 Task: Use the formula "FACT" in spreadsheet "Project portfolio".
Action: Mouse pressed left at (563, 376)
Screenshot: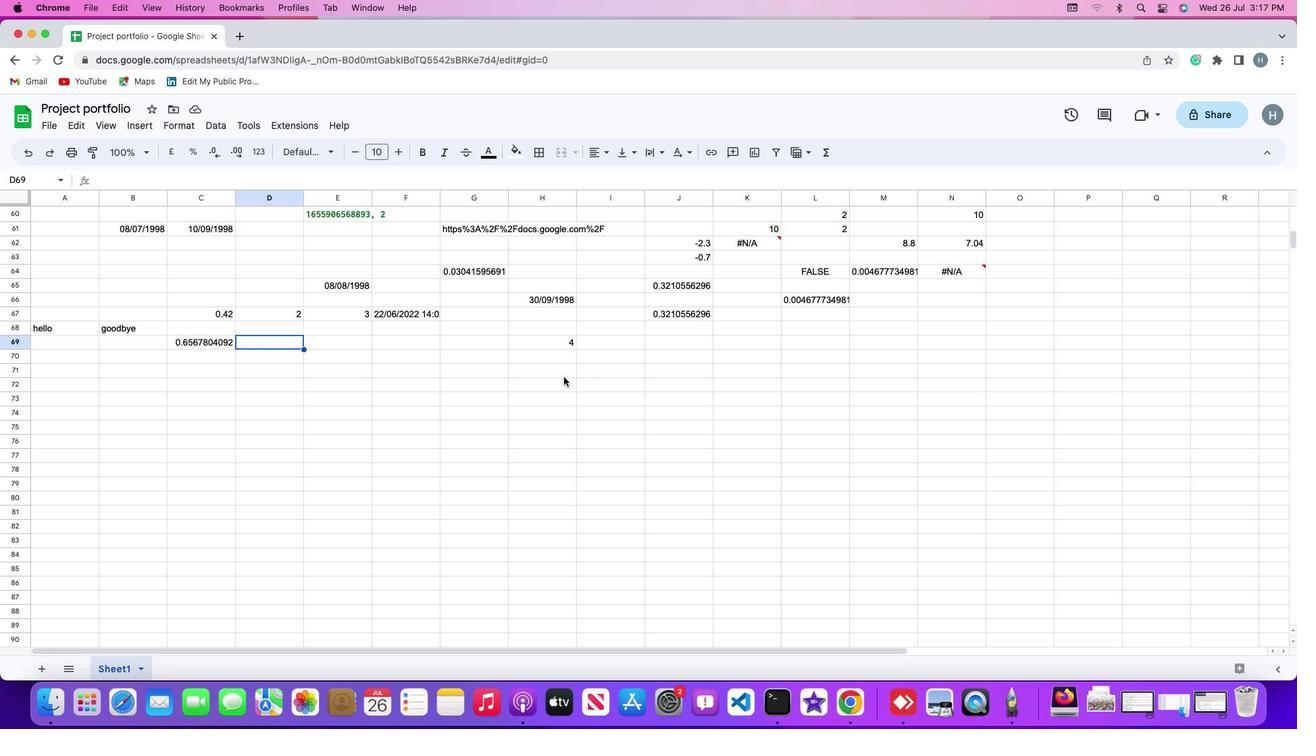 
Action: Mouse moved to (551, 364)
Screenshot: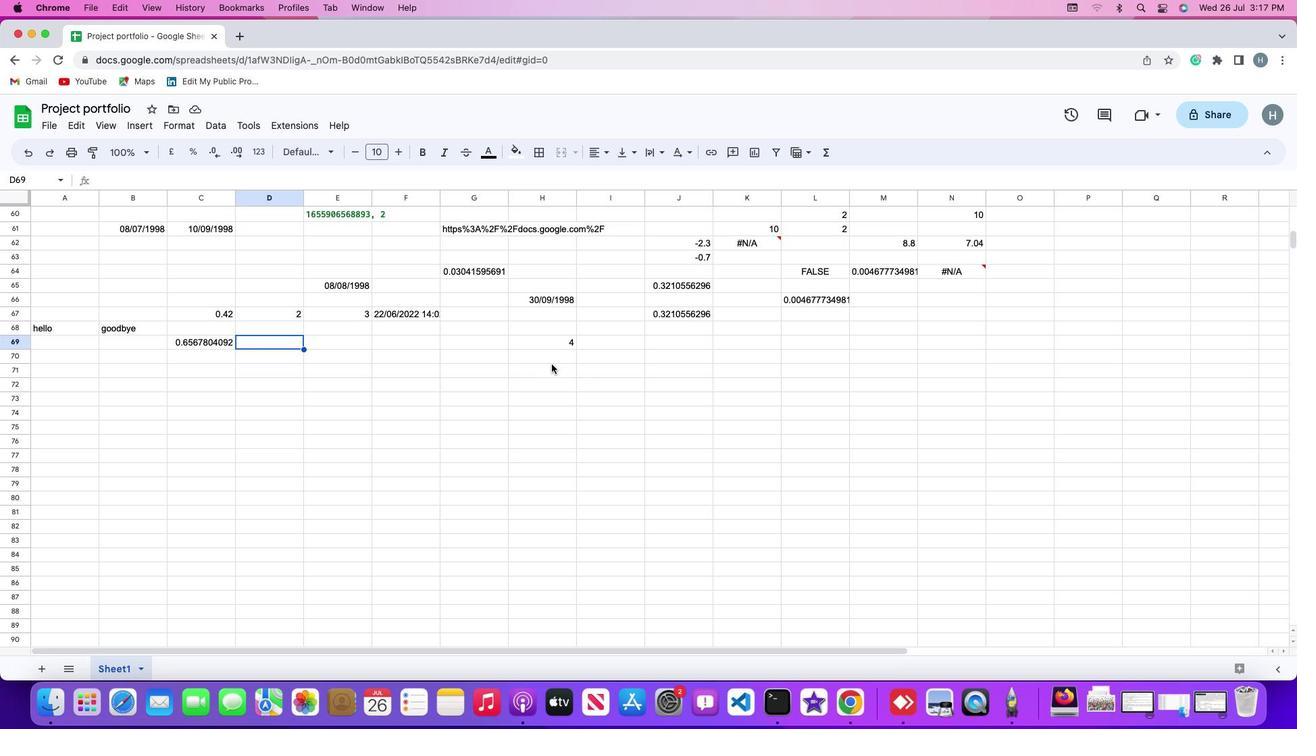 
Action: Mouse pressed left at (551, 364)
Screenshot: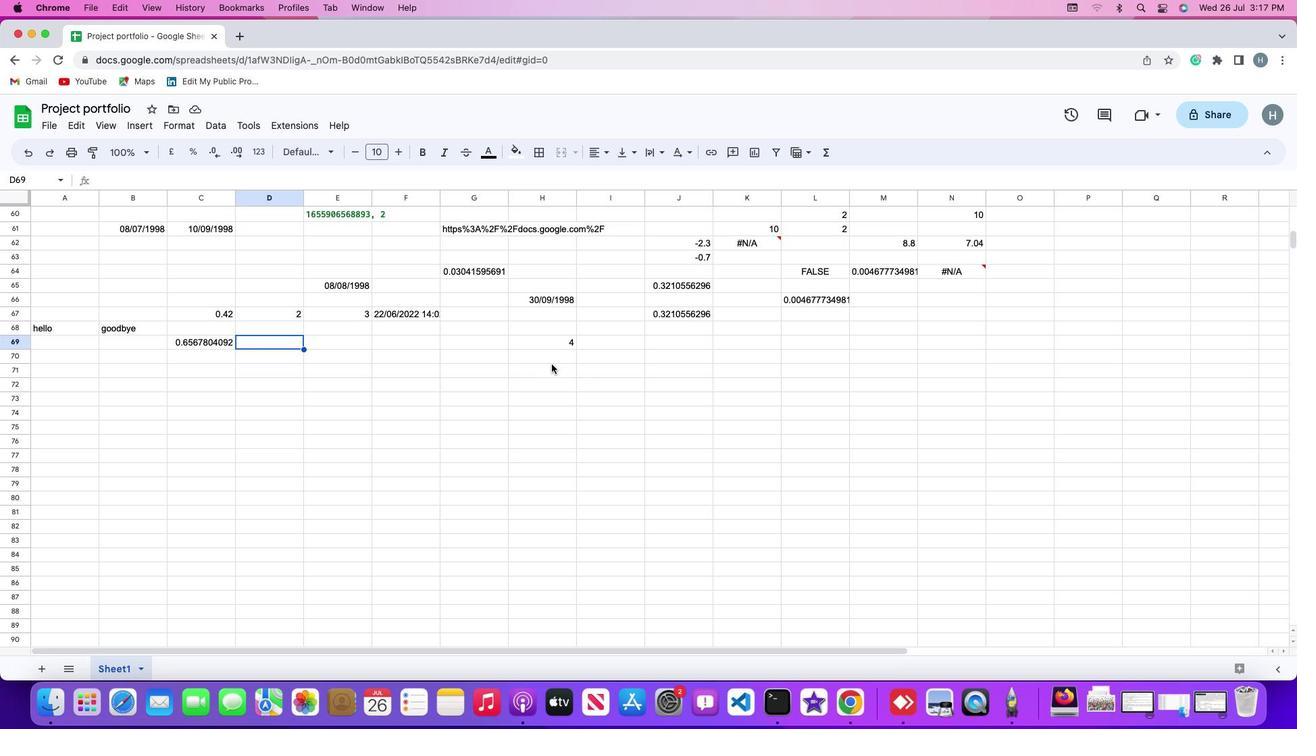 
Action: Mouse moved to (145, 120)
Screenshot: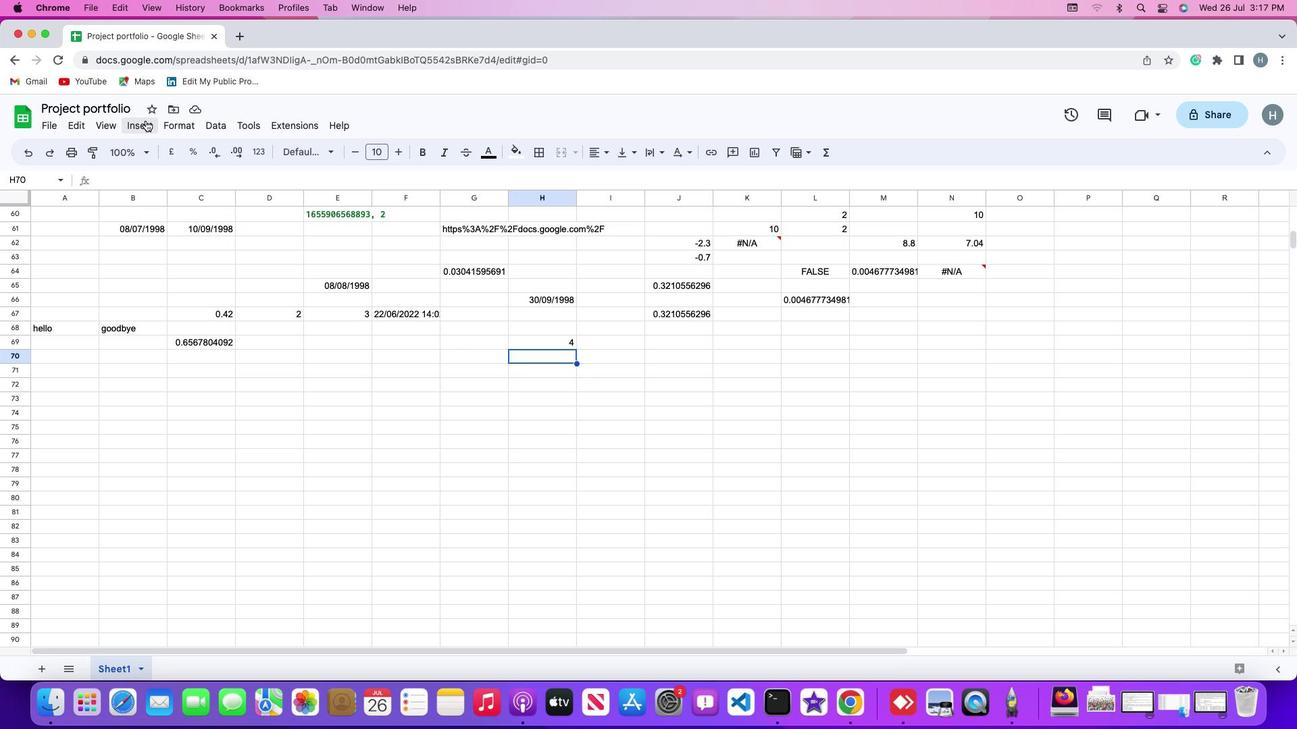 
Action: Mouse pressed left at (145, 120)
Screenshot: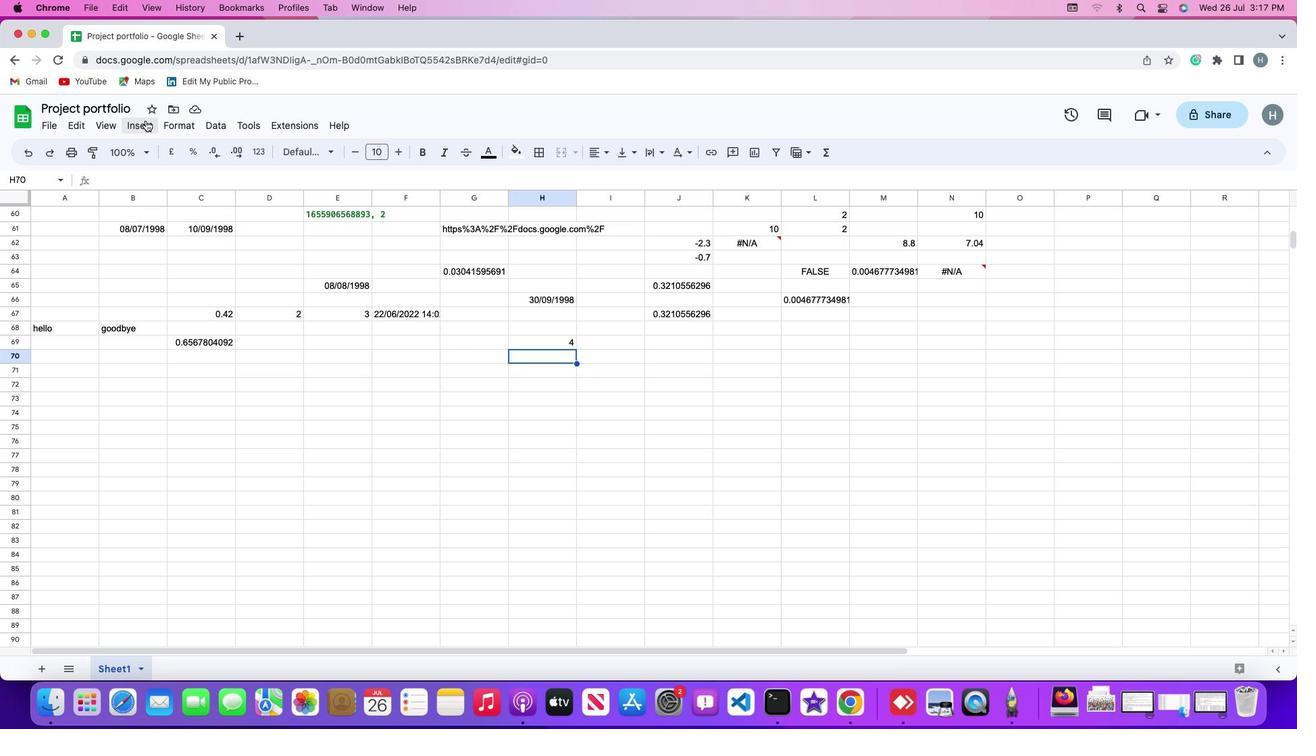 
Action: Mouse moved to (166, 340)
Screenshot: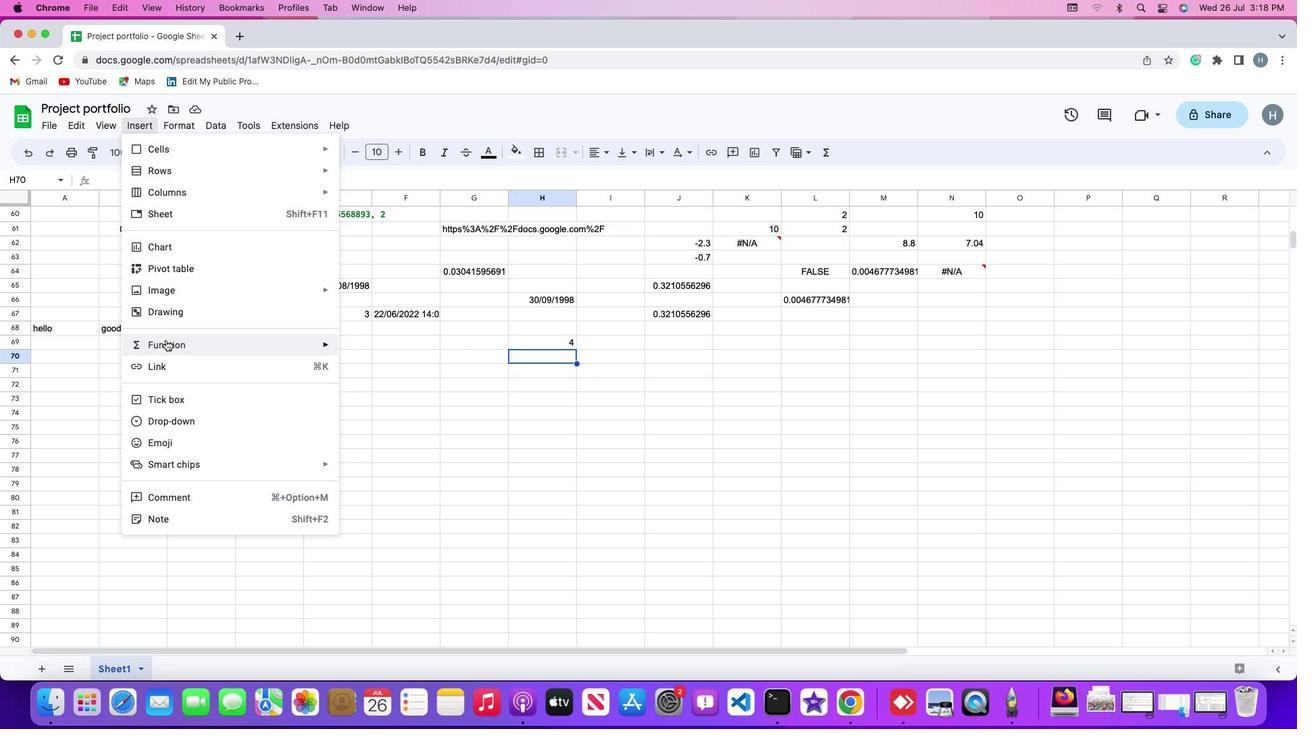 
Action: Mouse pressed left at (166, 340)
Screenshot: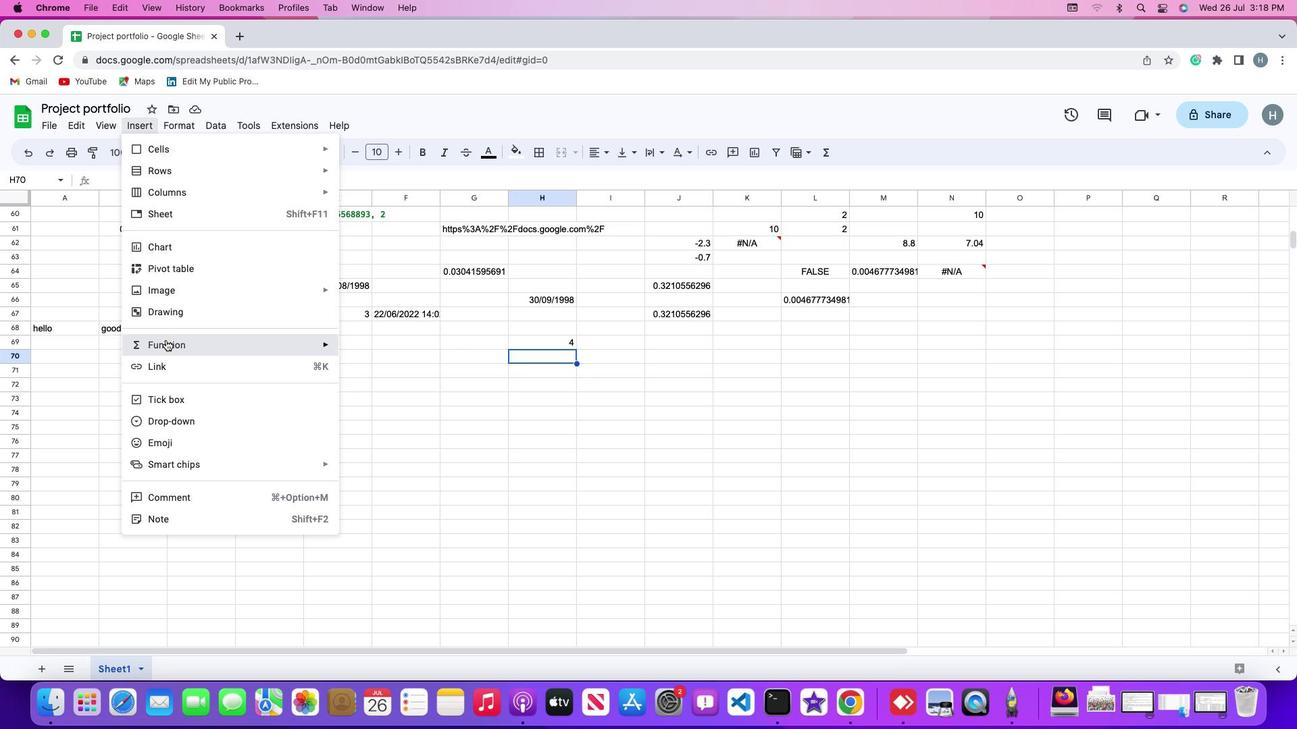 
Action: Mouse moved to (436, 289)
Screenshot: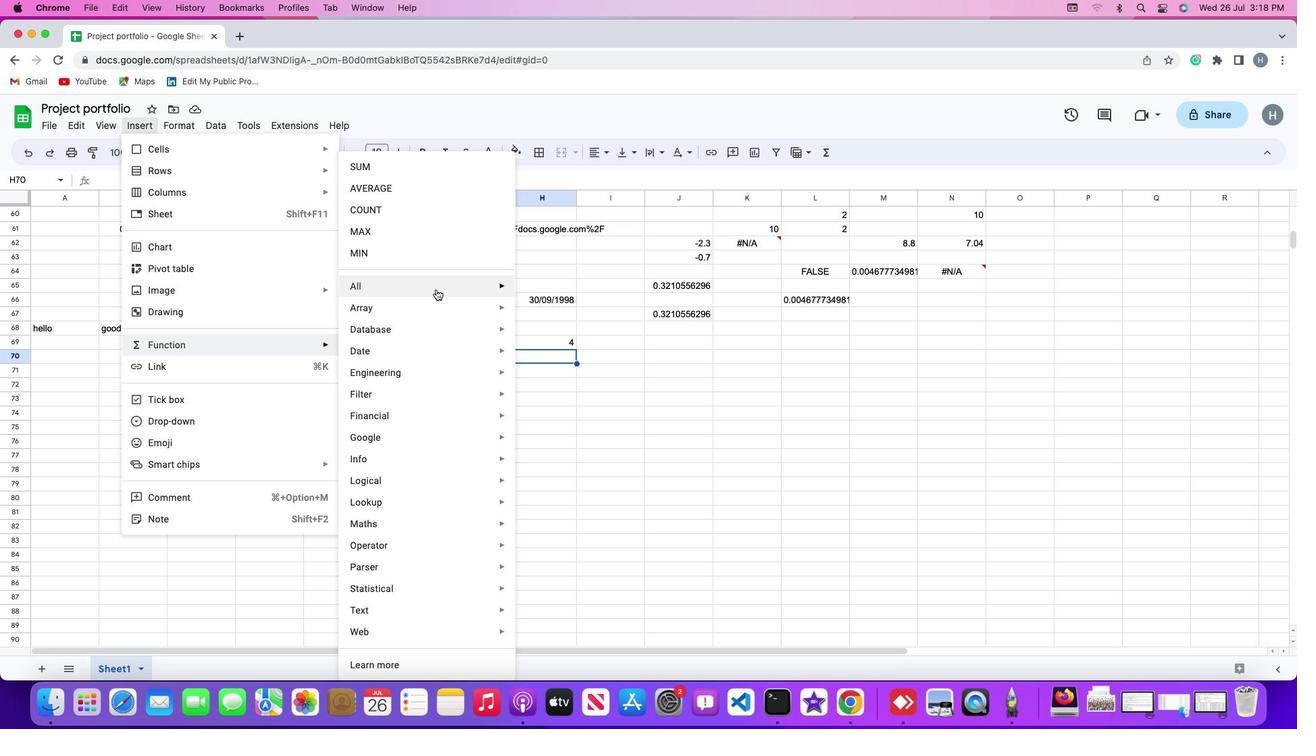 
Action: Mouse pressed left at (436, 289)
Screenshot: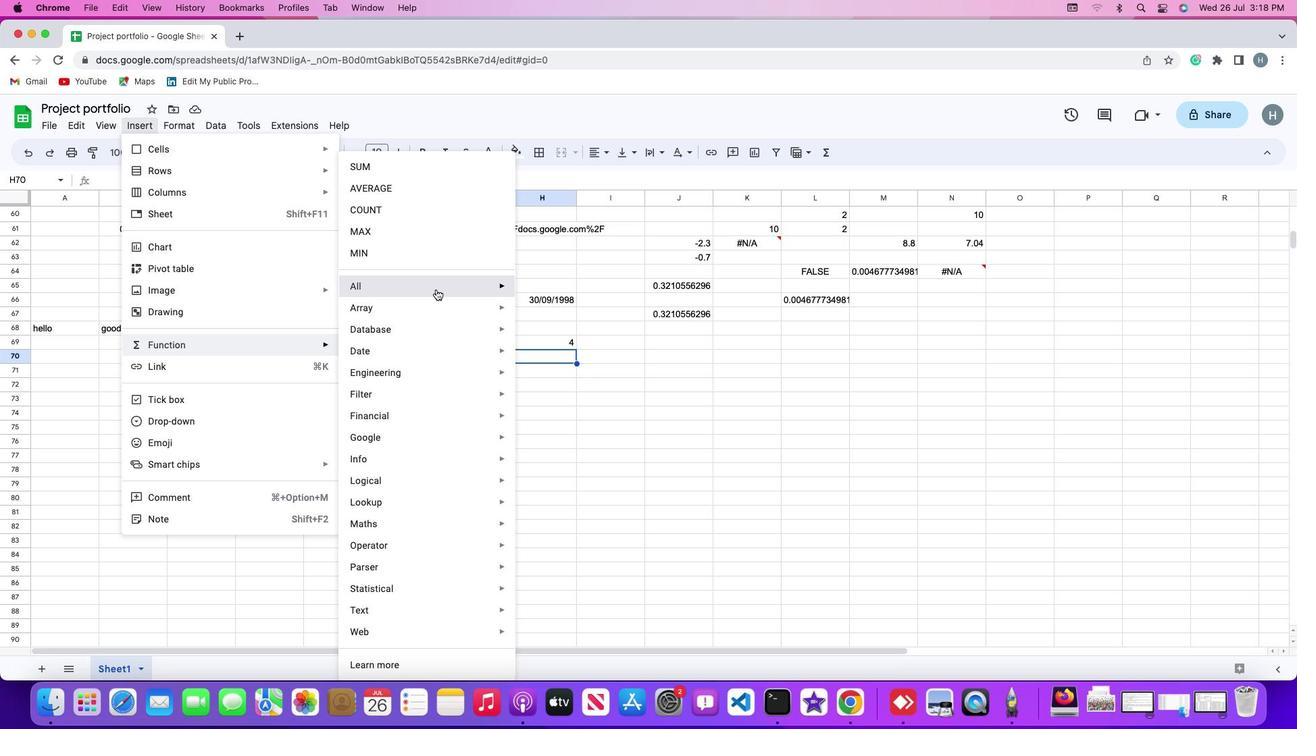 
Action: Mouse moved to (563, 578)
Screenshot: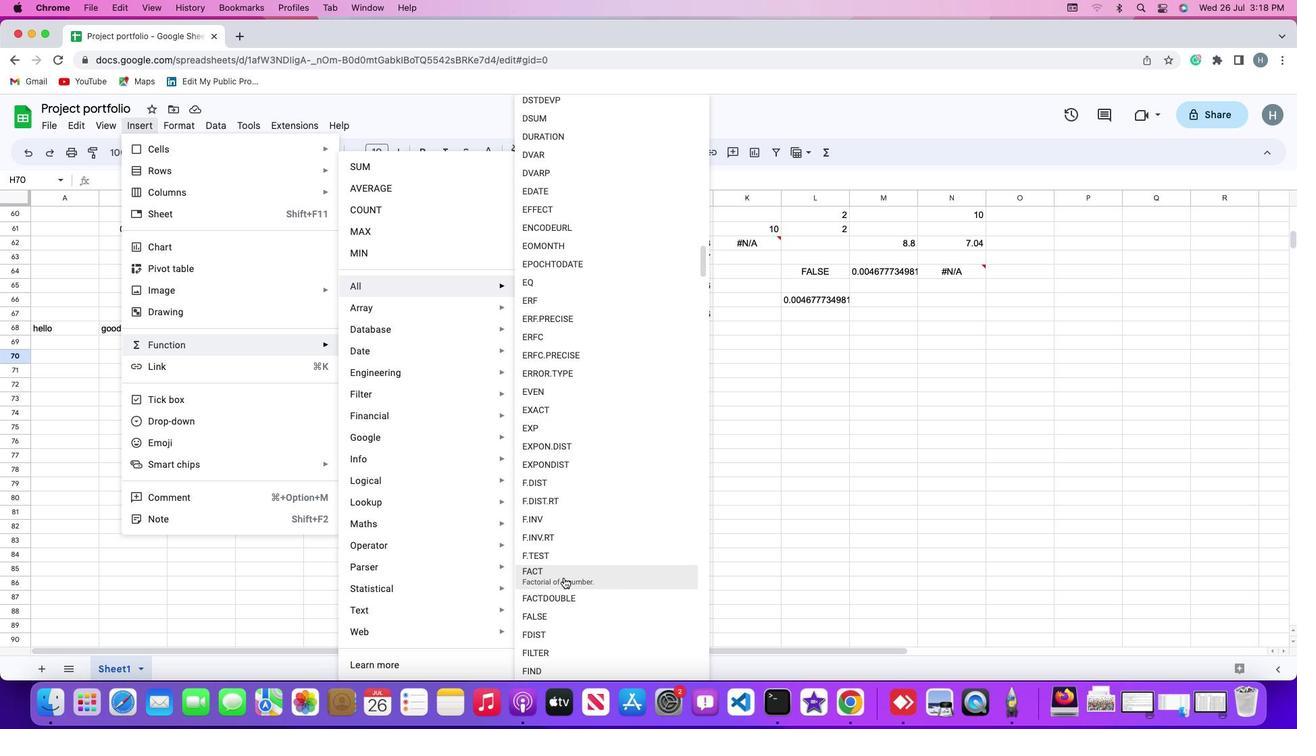 
Action: Mouse pressed left at (563, 578)
Screenshot: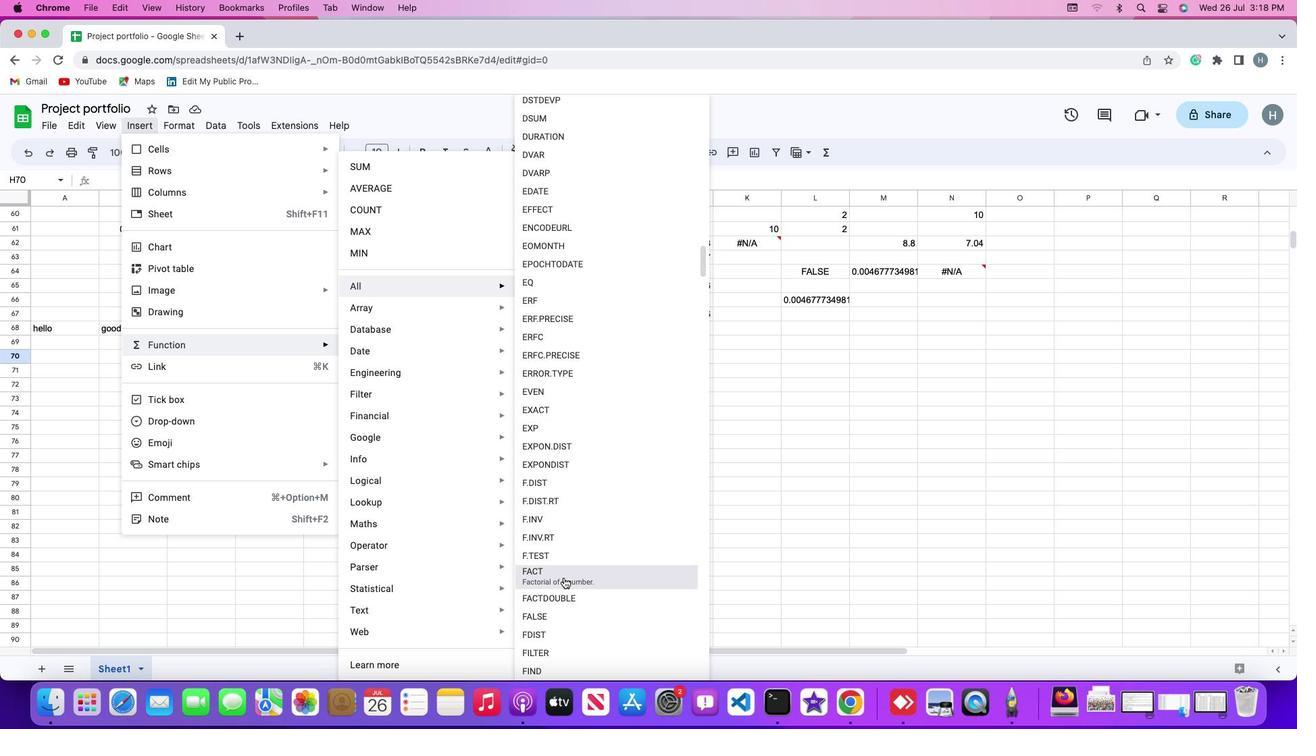 
Action: Mouse moved to (559, 337)
Screenshot: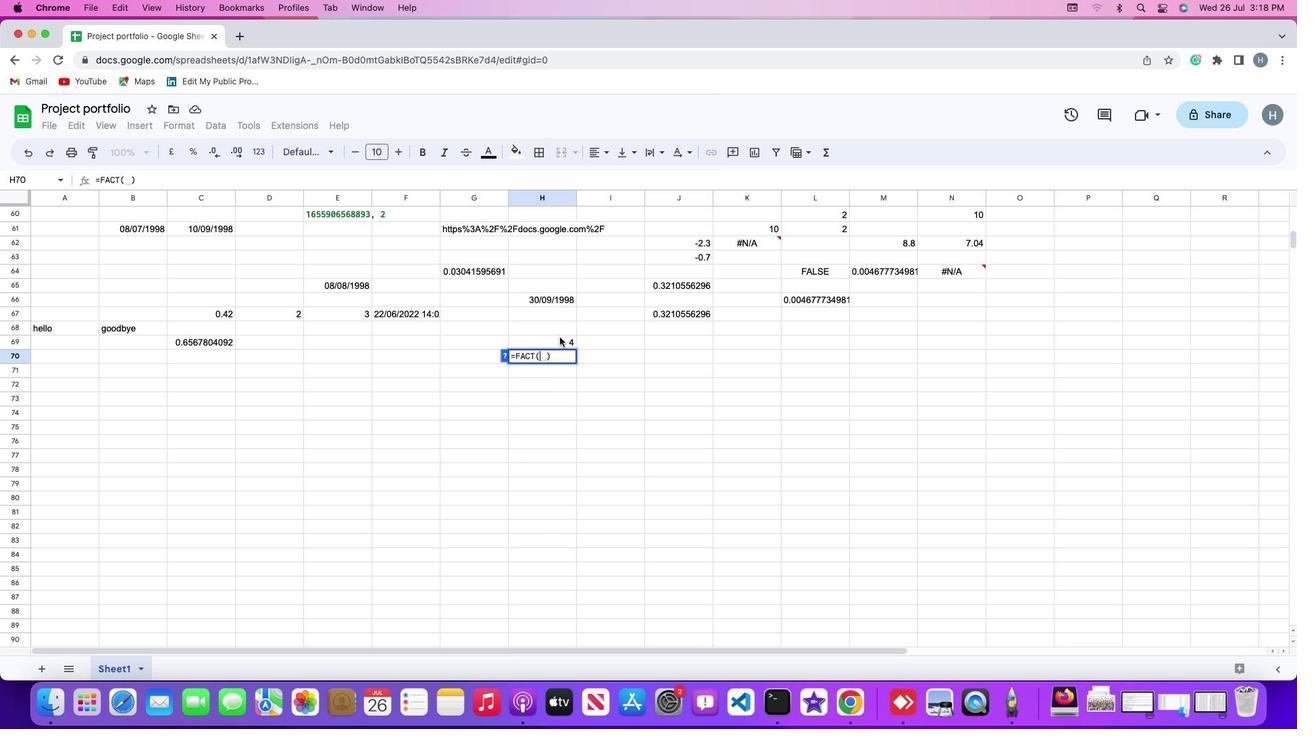 
Action: Mouse pressed left at (559, 337)
Screenshot: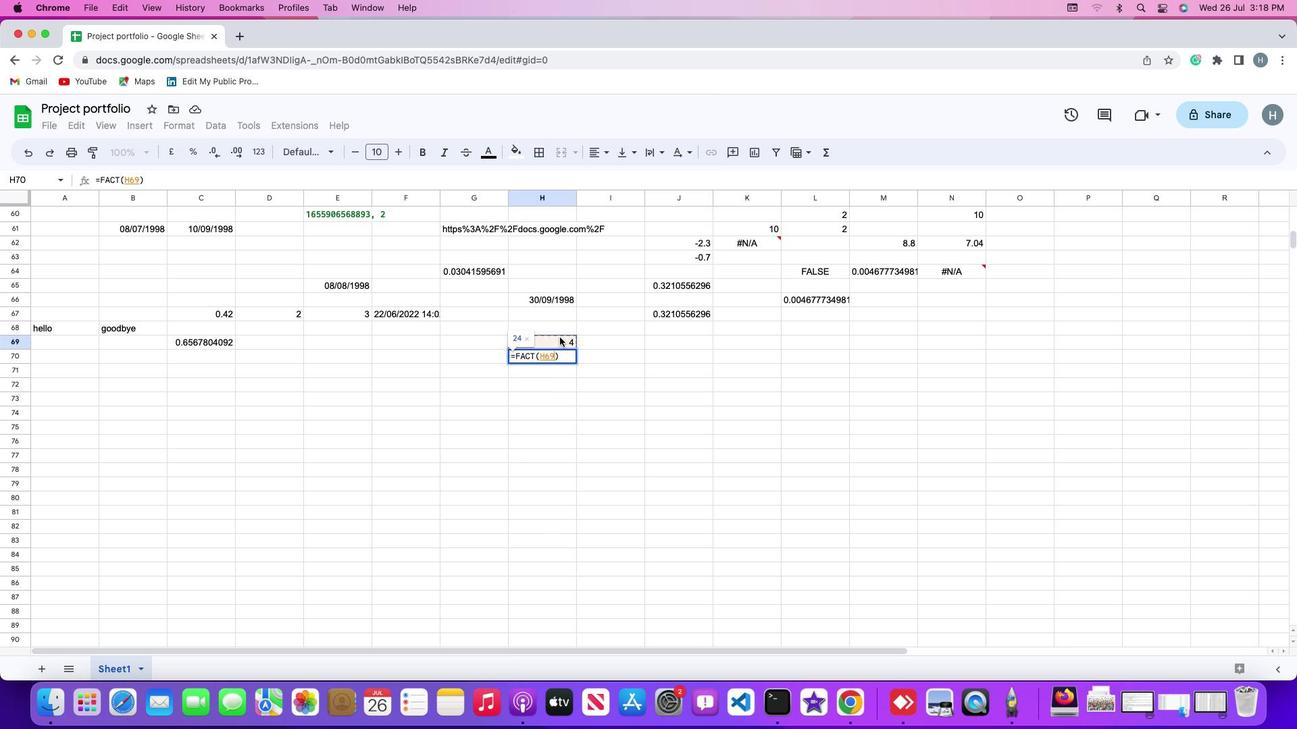 
Action: Key pressed Key.enter
Screenshot: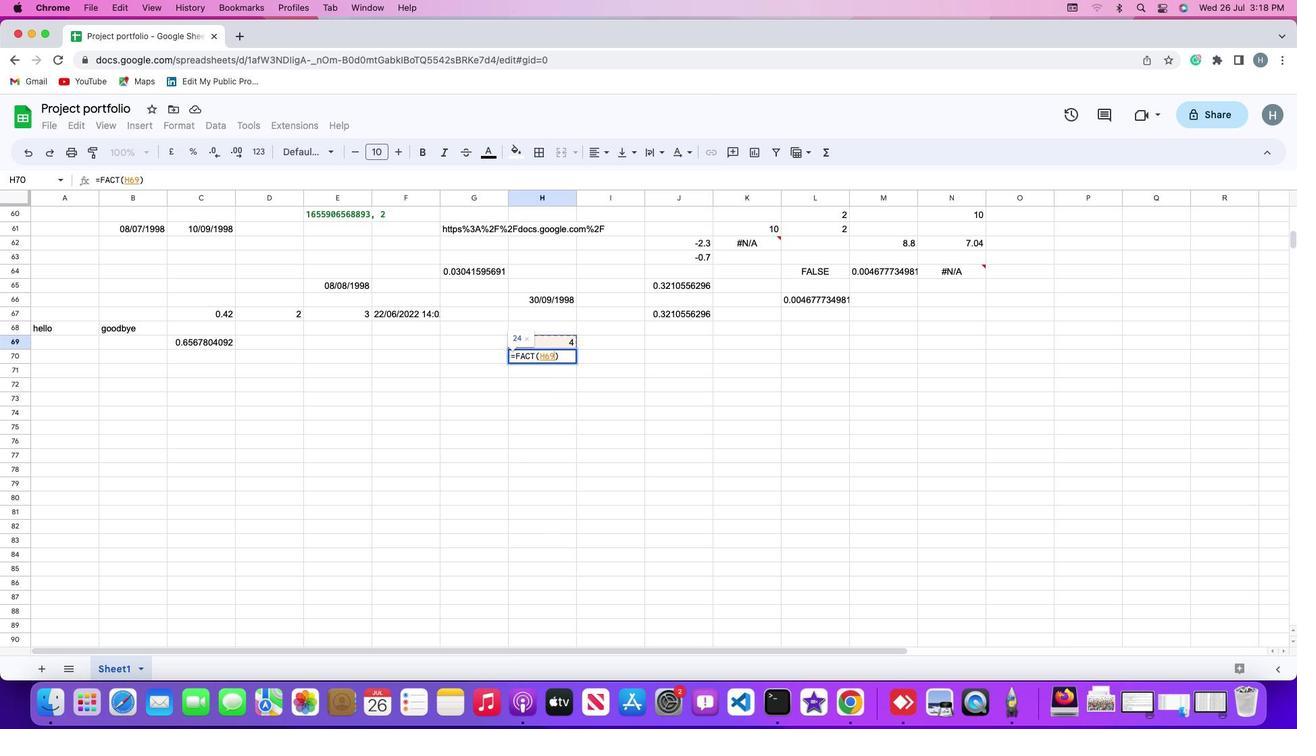 
Action: Mouse moved to (559, 337)
Screenshot: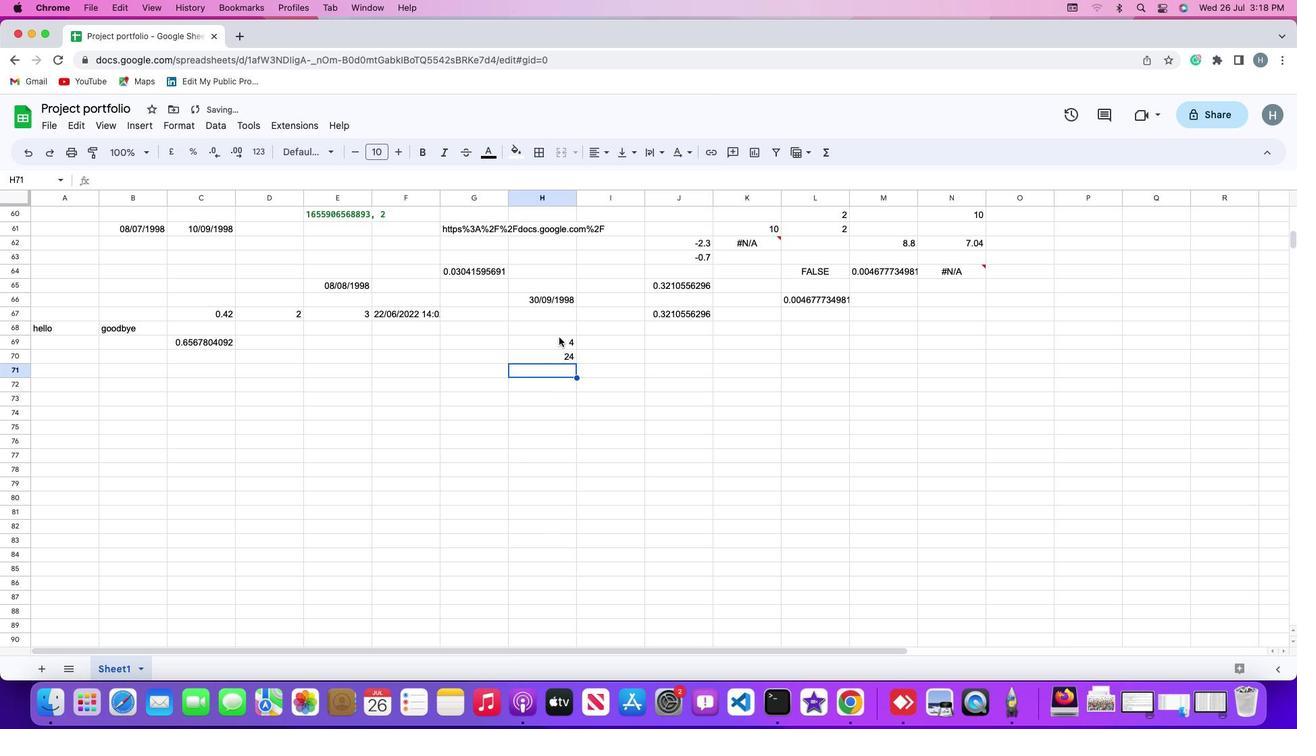 
